 Task: Search One-way flight tickets for 1 adult, 1 infant on lap, in Economy from Sydney to Auckland to travel on 26-Nov-2023.  Choice of flight is any airline. Look for the cheapest flights. Setup price alerts to receive notifications for price drop.
Action: Mouse moved to (277, 240)
Screenshot: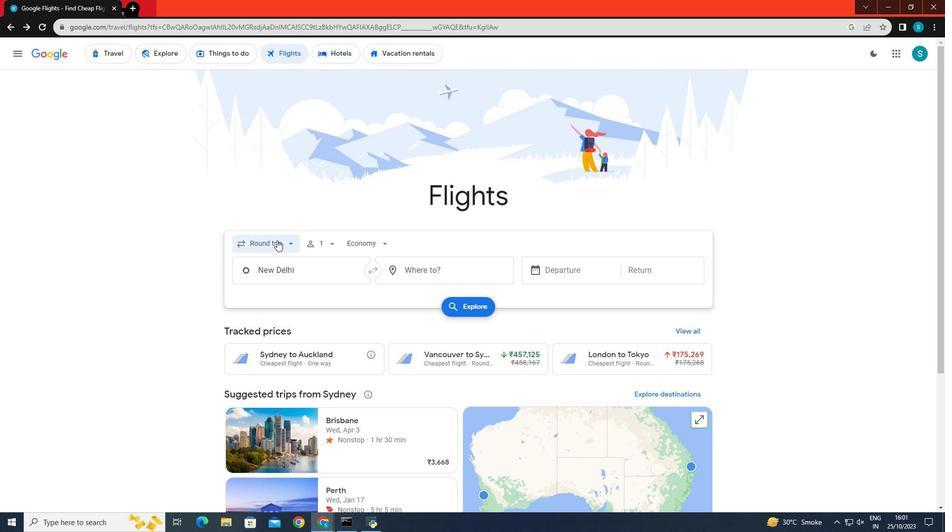 
Action: Mouse pressed left at (277, 240)
Screenshot: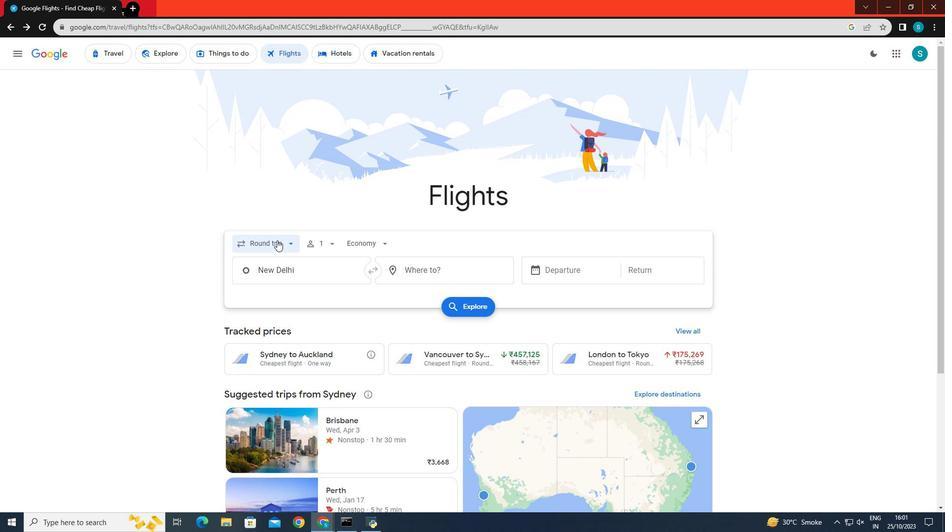 
Action: Mouse moved to (283, 291)
Screenshot: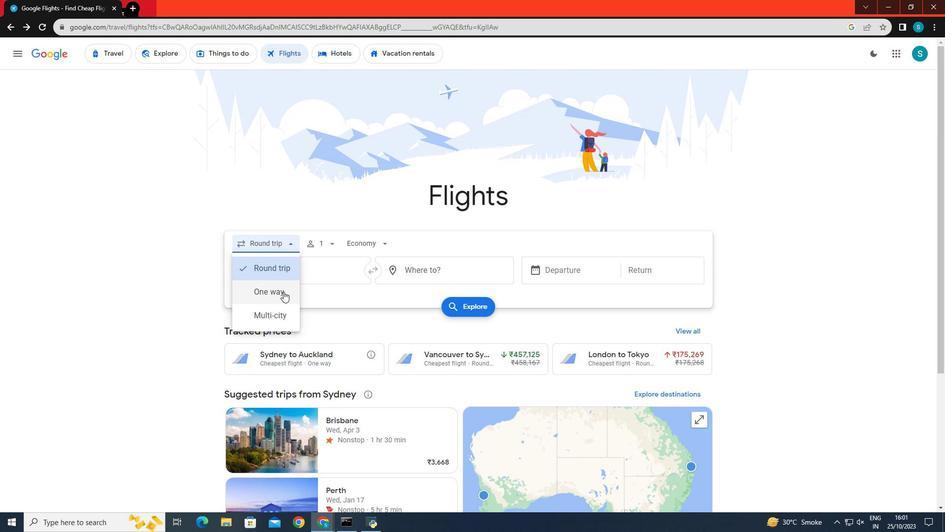 
Action: Mouse pressed left at (283, 291)
Screenshot: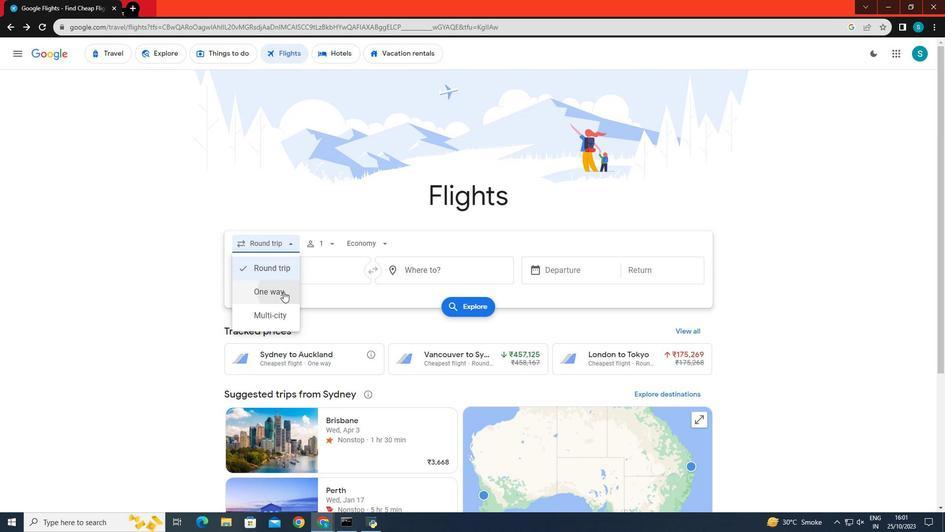 
Action: Mouse moved to (318, 239)
Screenshot: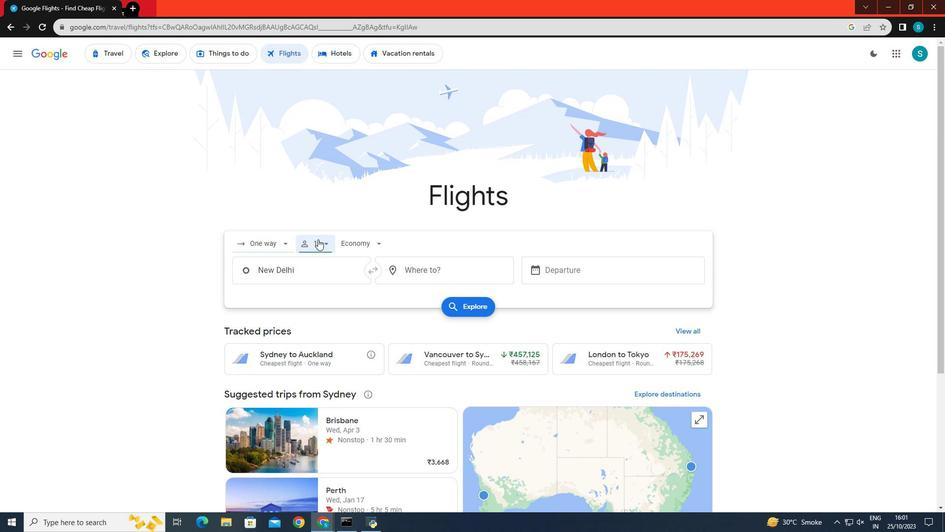 
Action: Mouse pressed left at (318, 239)
Screenshot: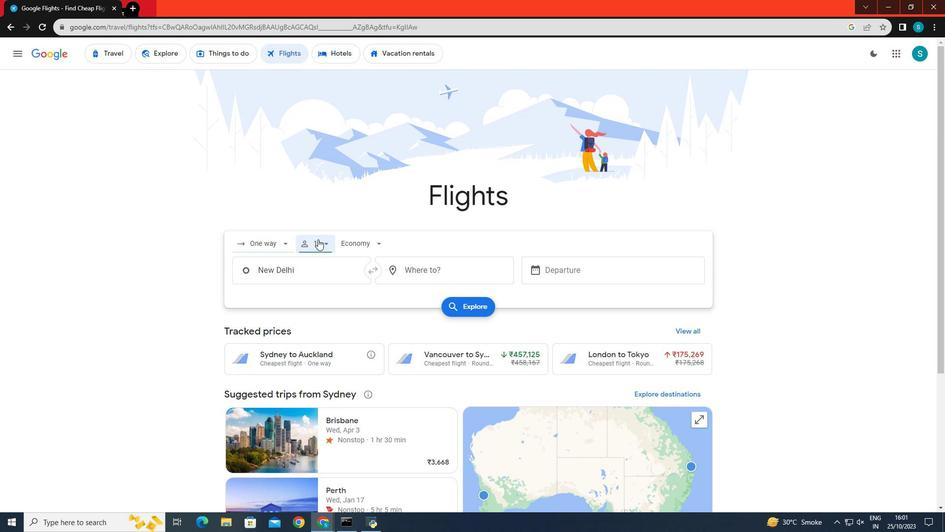 
Action: Mouse moved to (397, 351)
Screenshot: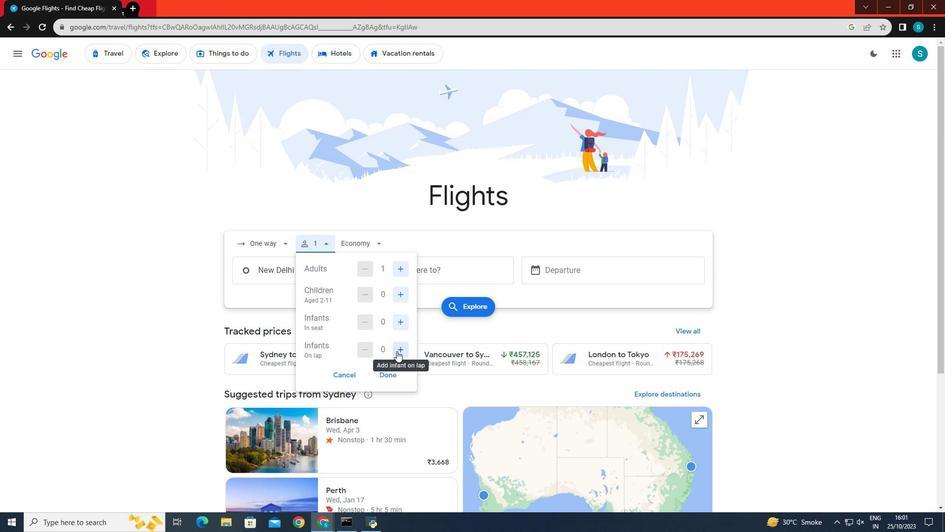 
Action: Mouse pressed left at (397, 351)
Screenshot: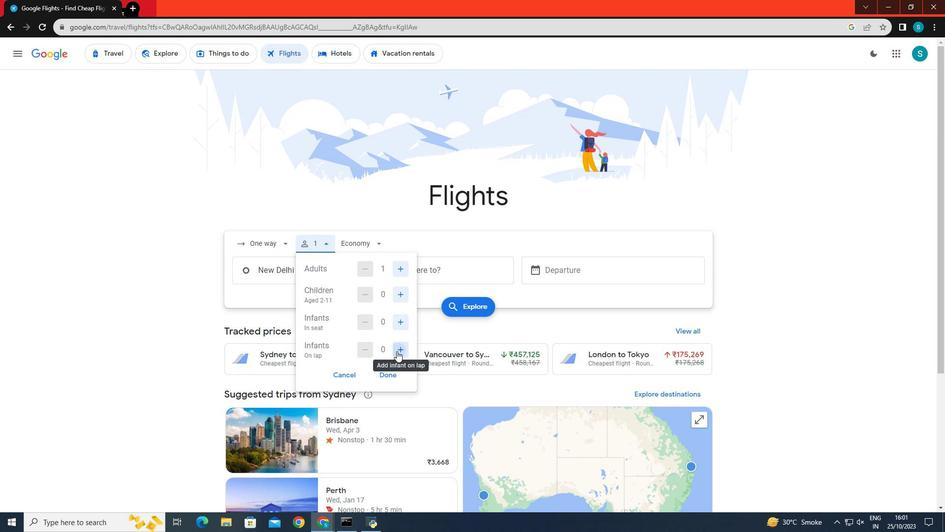 
Action: Mouse moved to (393, 374)
Screenshot: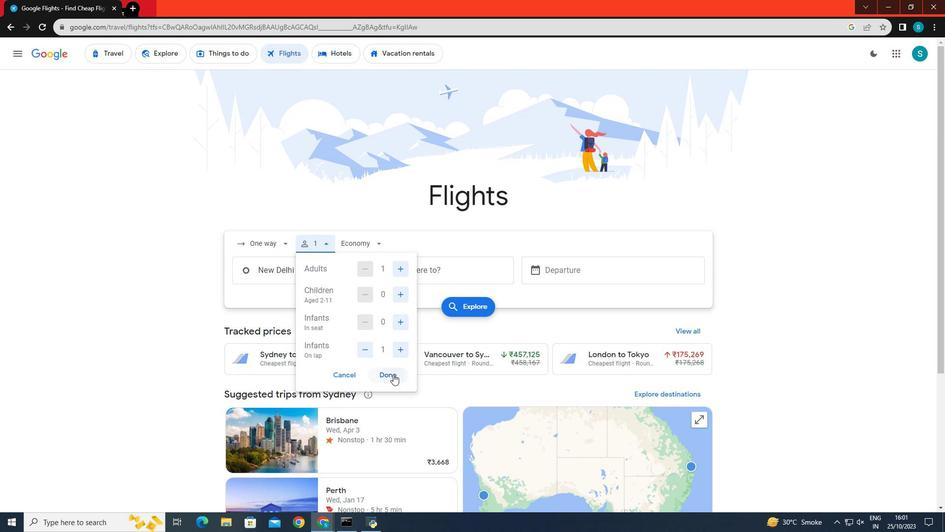 
Action: Mouse pressed left at (393, 374)
Screenshot: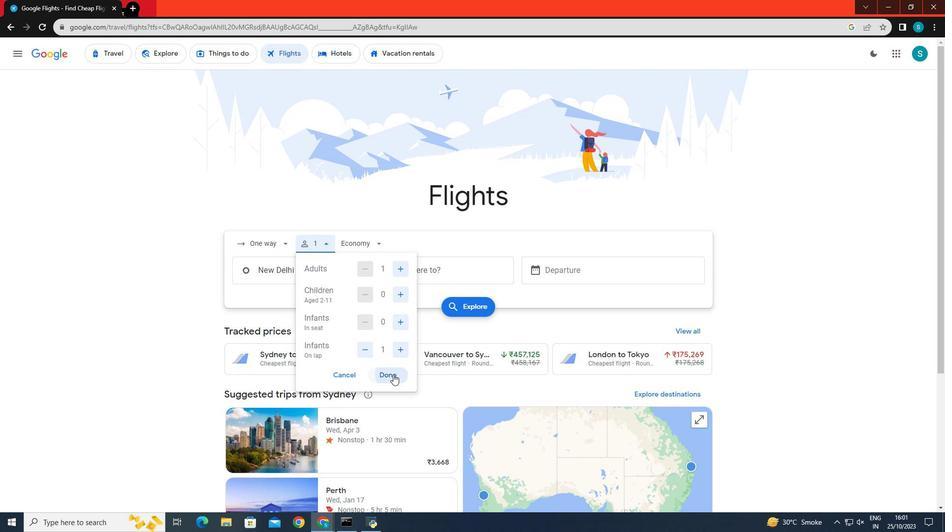 
Action: Mouse moved to (330, 274)
Screenshot: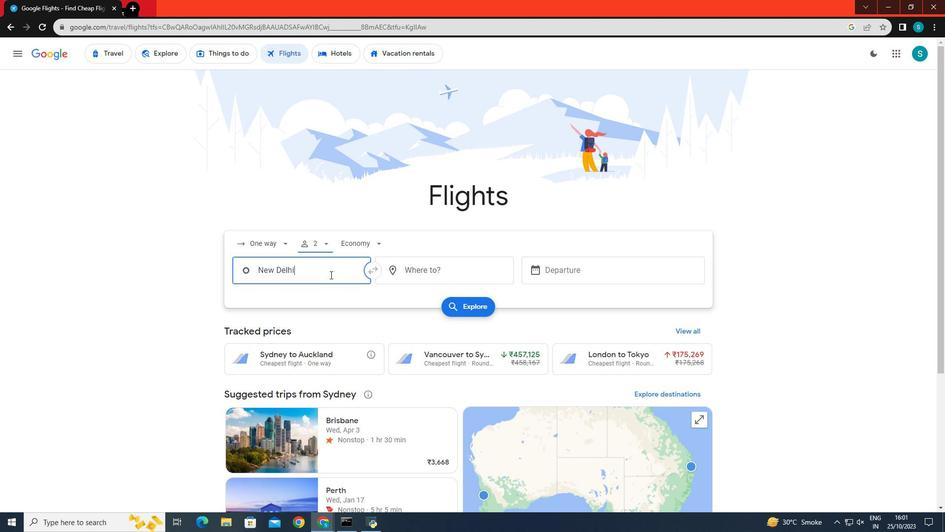 
Action: Mouse pressed left at (330, 274)
Screenshot: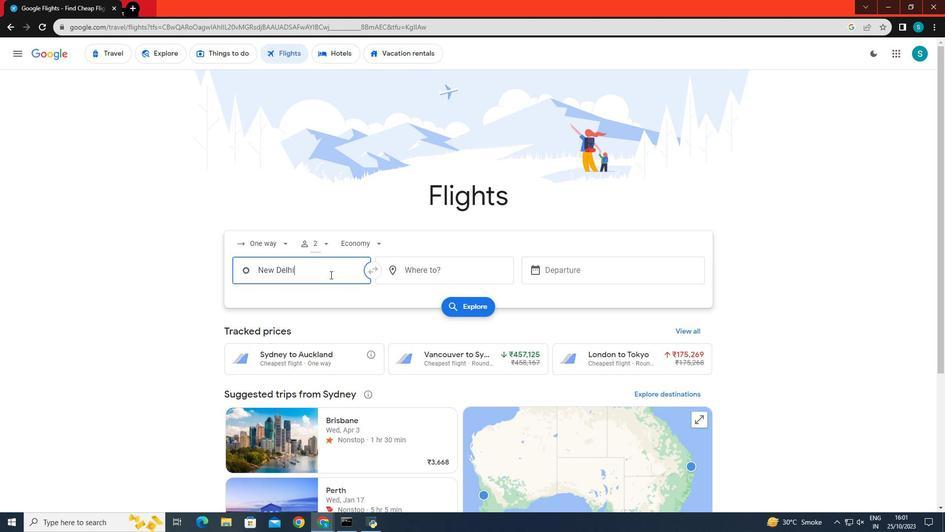 
Action: Mouse moved to (358, 241)
Screenshot: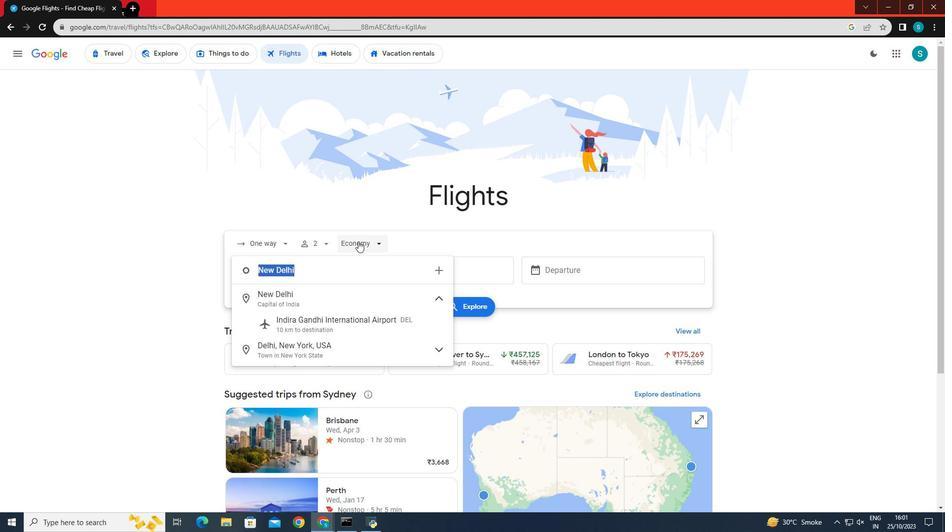 
Action: Mouse pressed left at (358, 241)
Screenshot: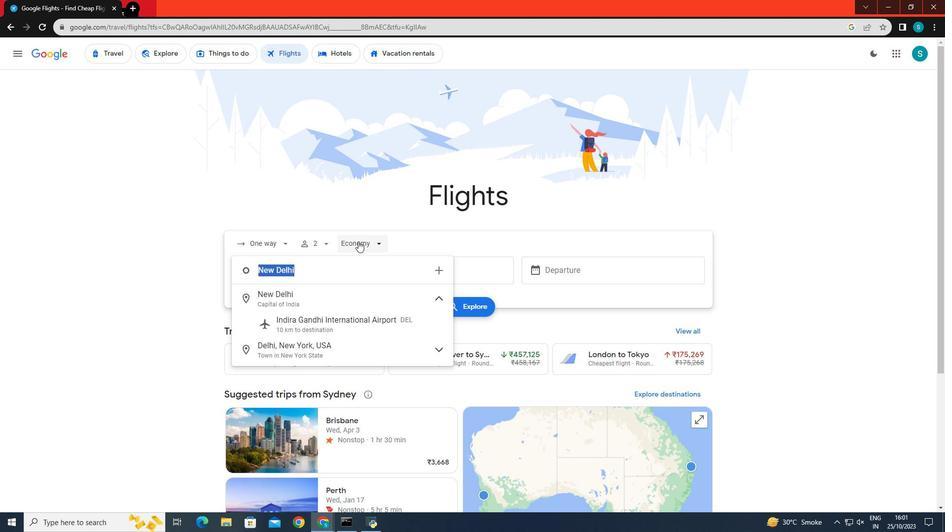 
Action: Mouse moved to (371, 270)
Screenshot: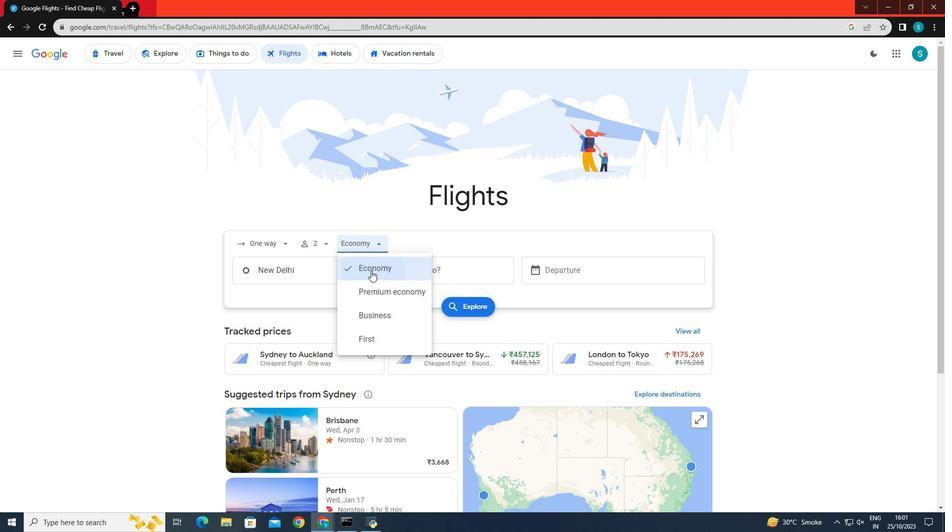 
Action: Mouse pressed left at (371, 270)
Screenshot: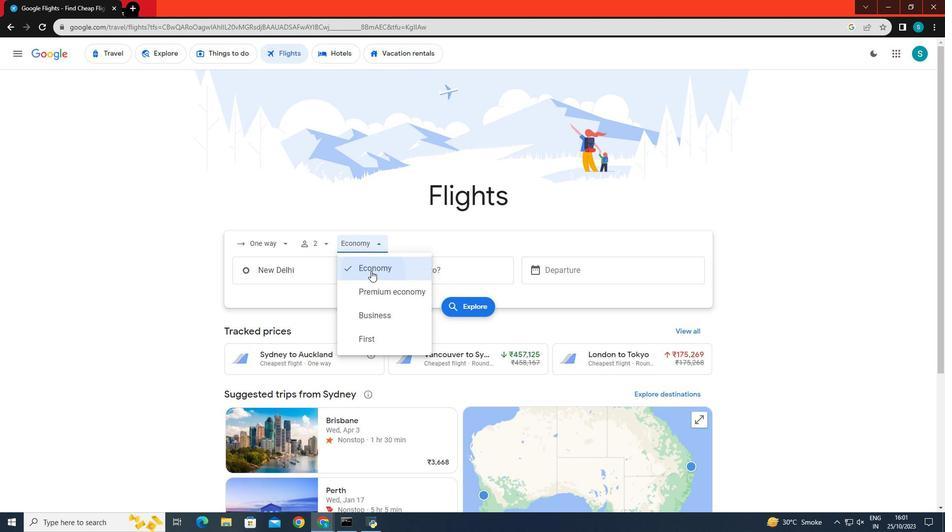 
Action: Mouse moved to (298, 274)
Screenshot: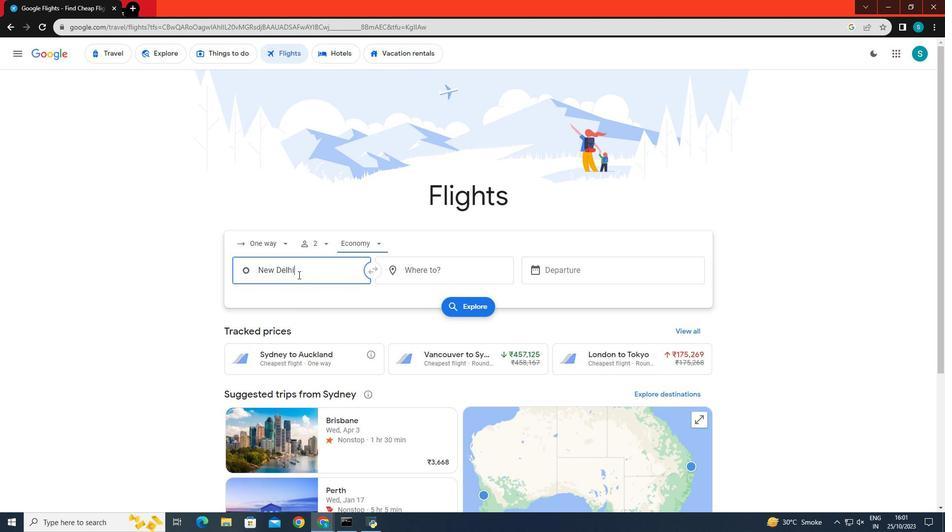 
Action: Mouse pressed left at (298, 274)
Screenshot: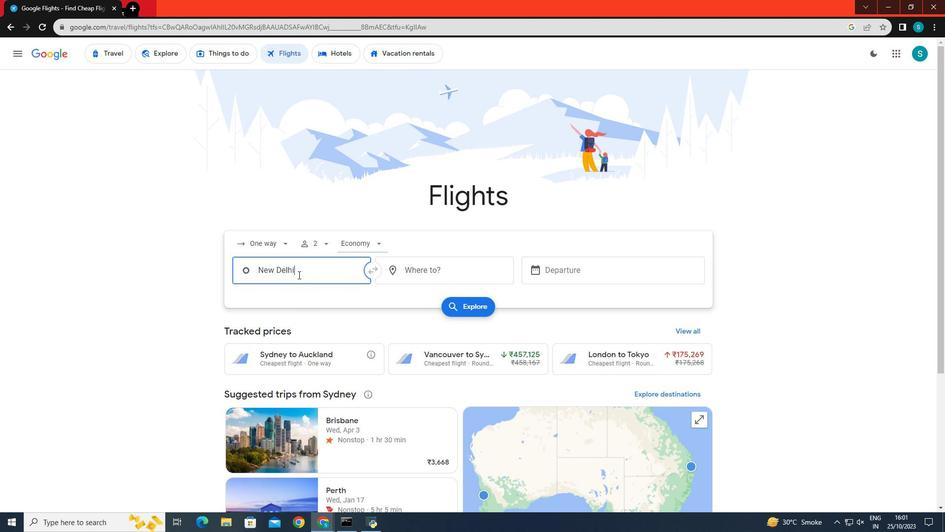 
Action: Key pressed <Key.backspace><Key.caps_lock>S<Key.caps_lock>ydney
Screenshot: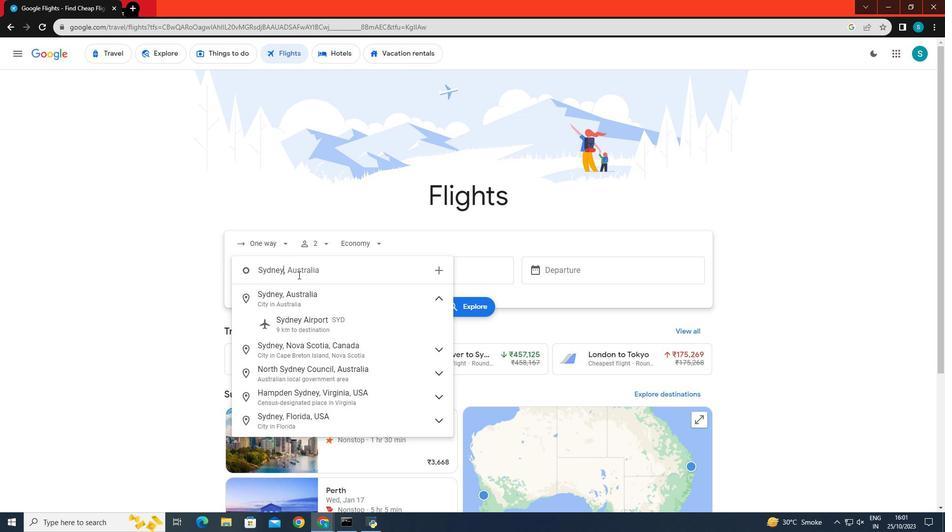
Action: Mouse moved to (300, 327)
Screenshot: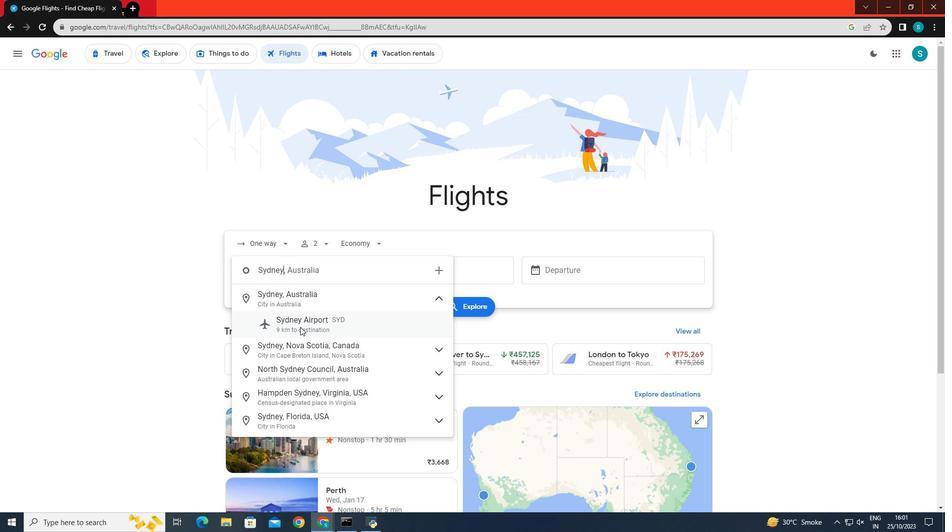 
Action: Mouse pressed left at (300, 327)
Screenshot: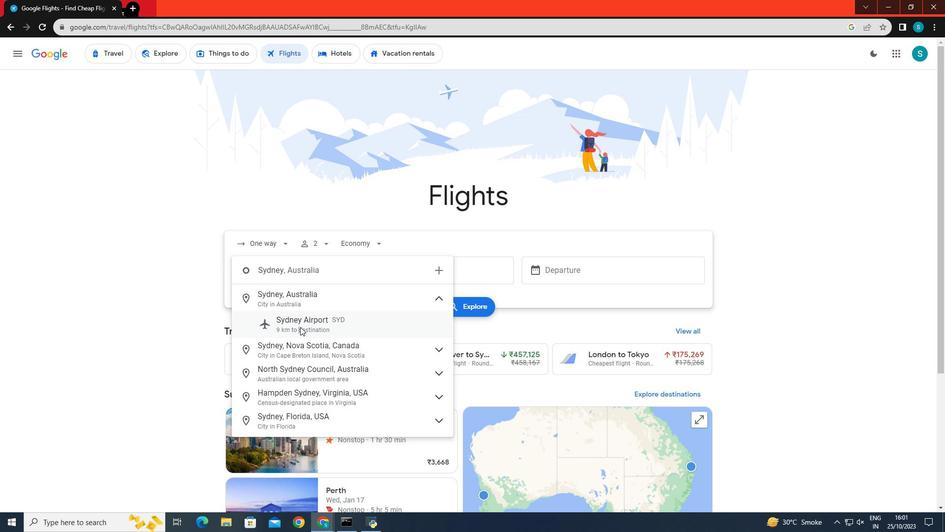 
Action: Mouse moved to (408, 263)
Screenshot: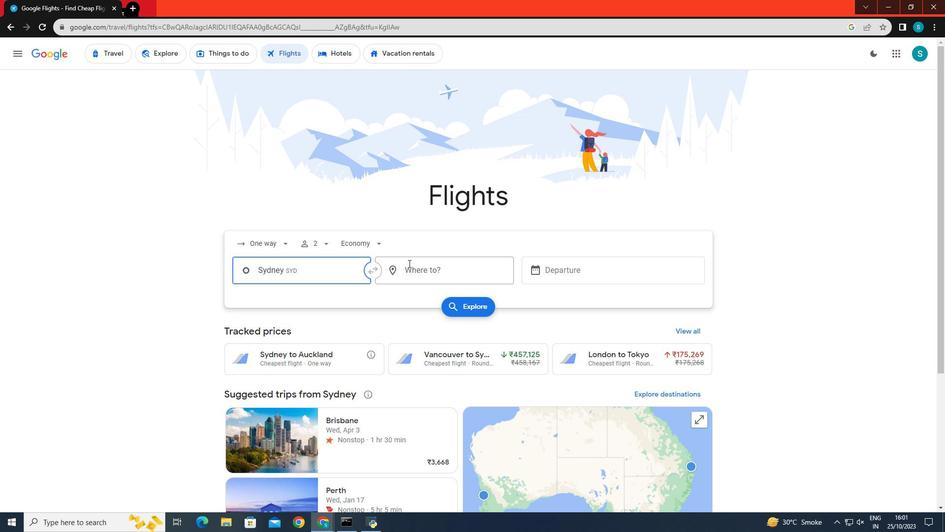 
Action: Mouse pressed left at (408, 263)
Screenshot: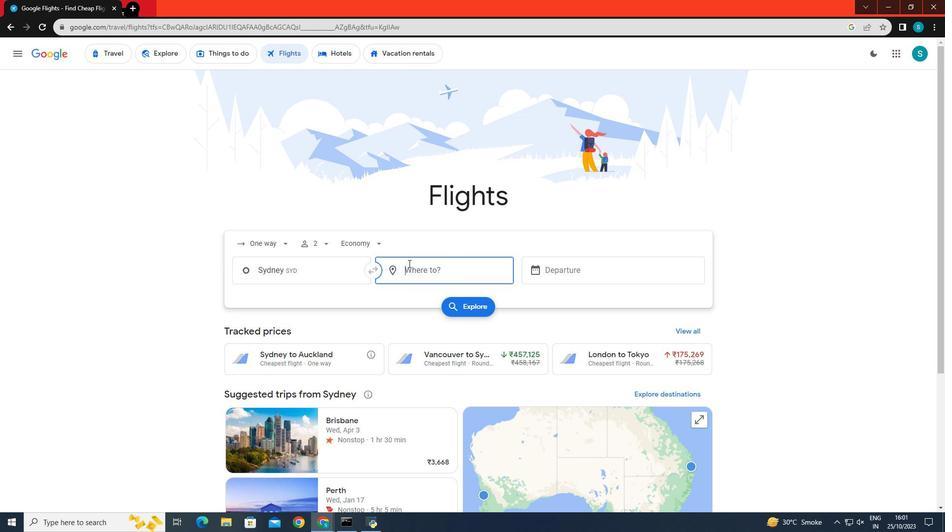 
Action: Mouse moved to (408, 263)
Screenshot: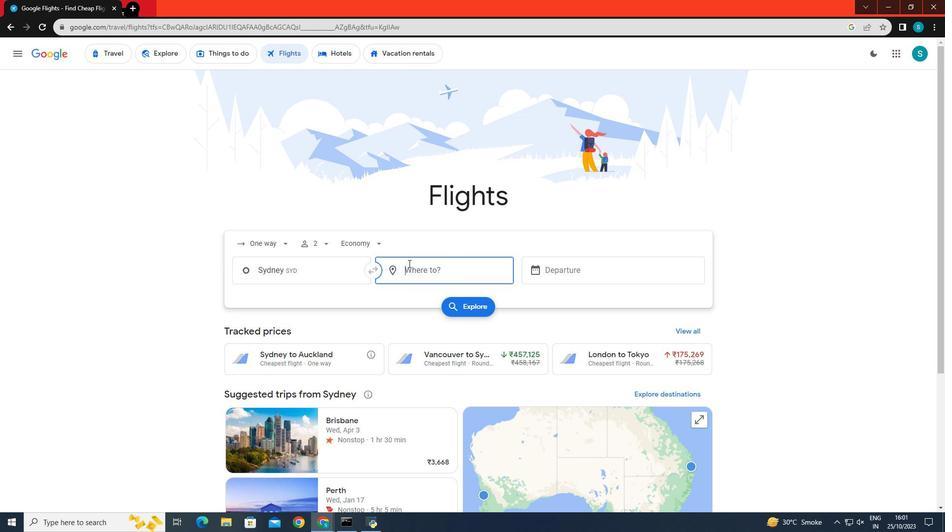 
Action: Key pressed <Key.caps_lock>A<Key.caps_lock>uckland
Screenshot: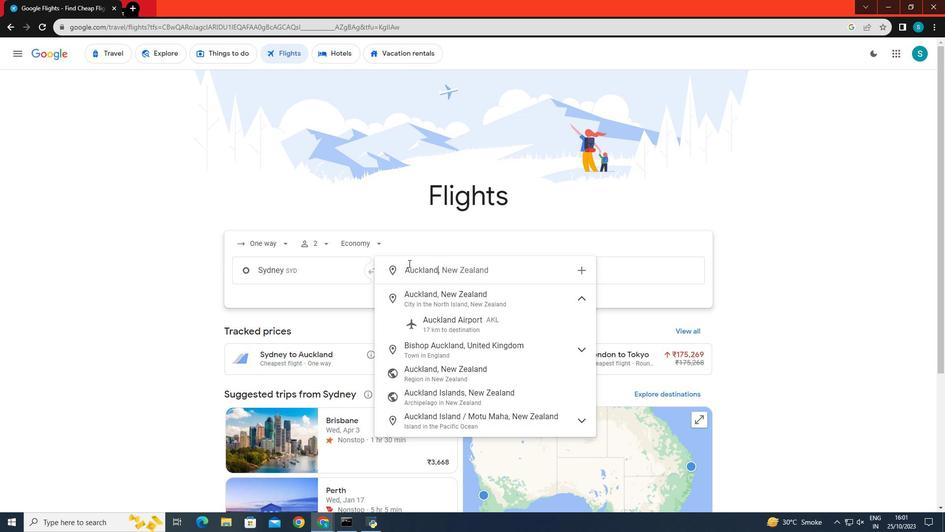 
Action: Mouse moved to (434, 320)
Screenshot: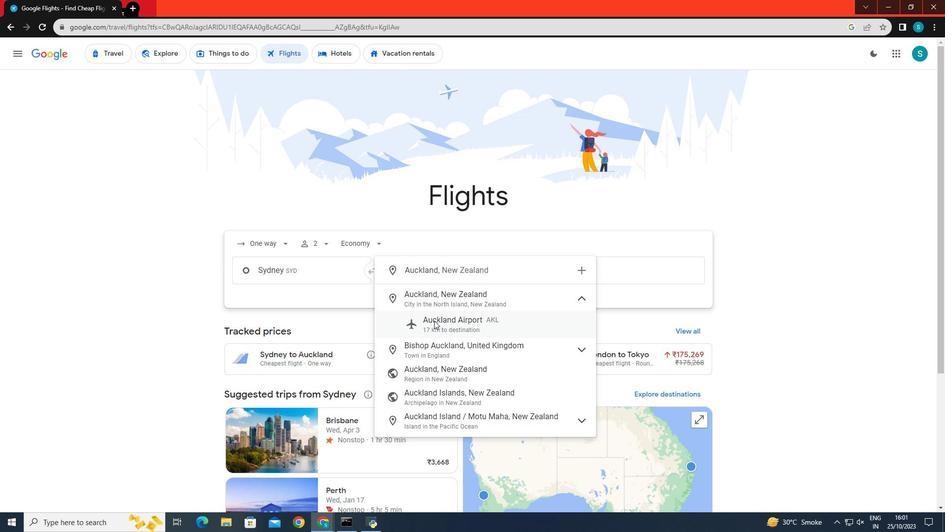 
Action: Mouse pressed left at (434, 320)
Screenshot: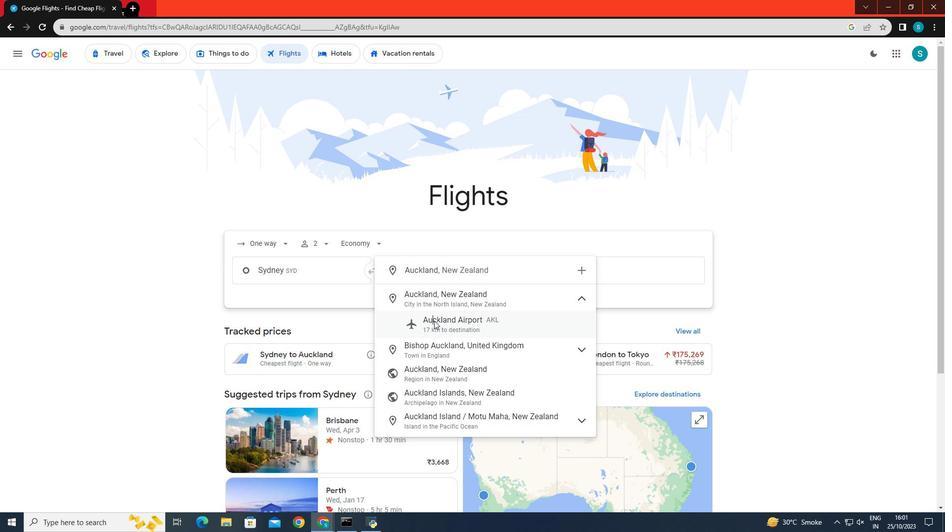 
Action: Mouse moved to (547, 269)
Screenshot: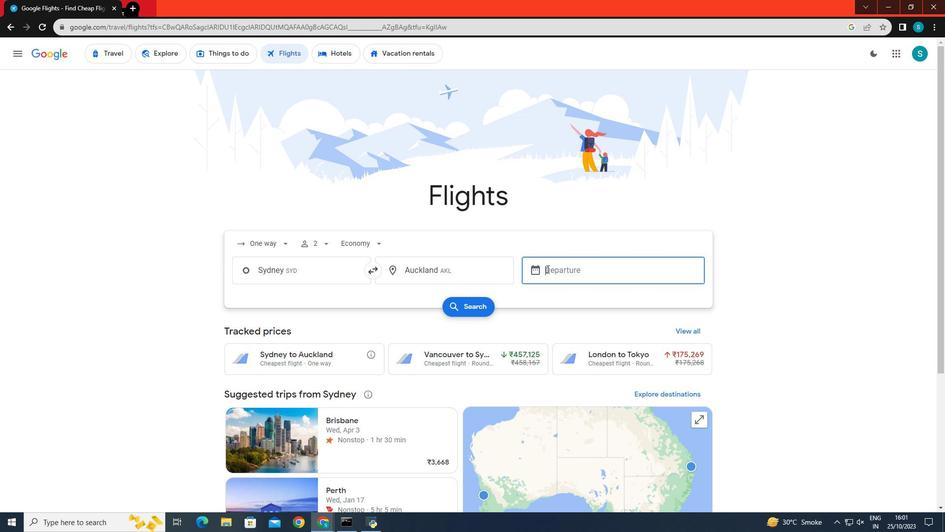 
Action: Mouse pressed left at (547, 269)
Screenshot: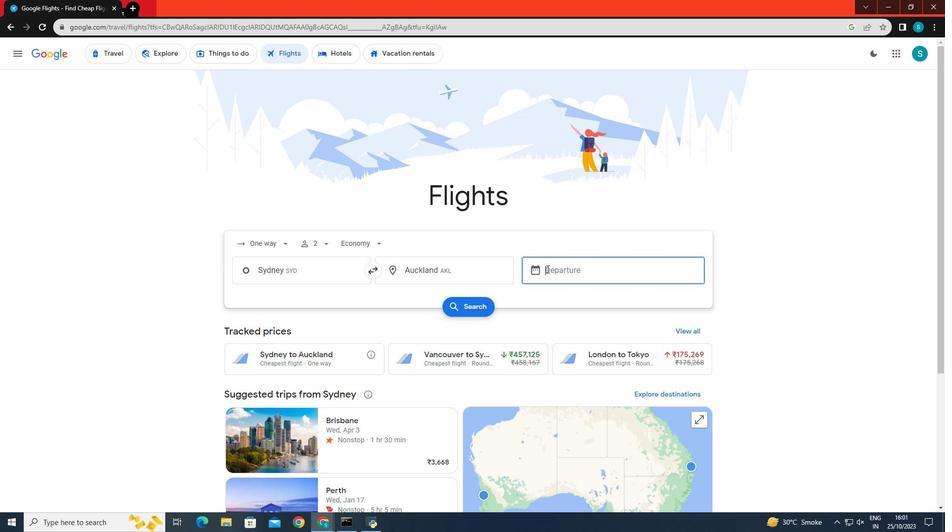 
Action: Mouse moved to (546, 437)
Screenshot: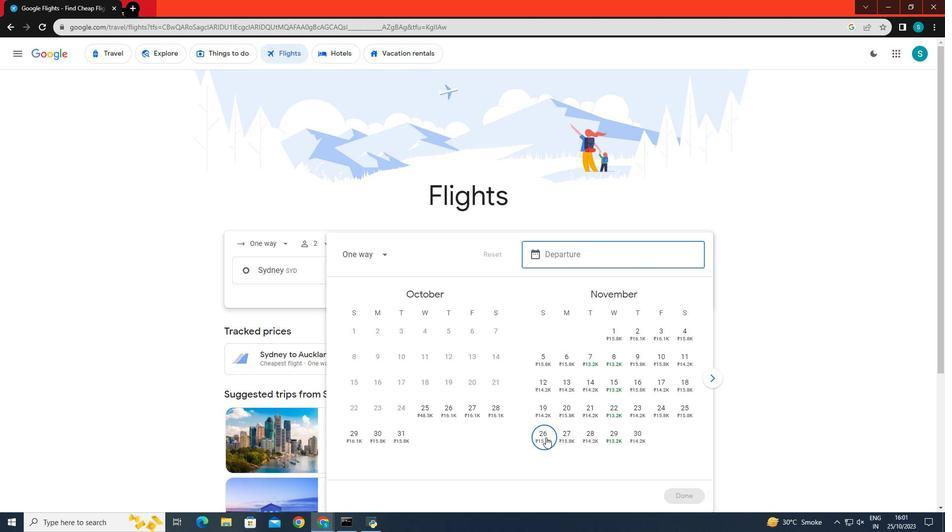 
Action: Mouse pressed left at (546, 437)
Screenshot: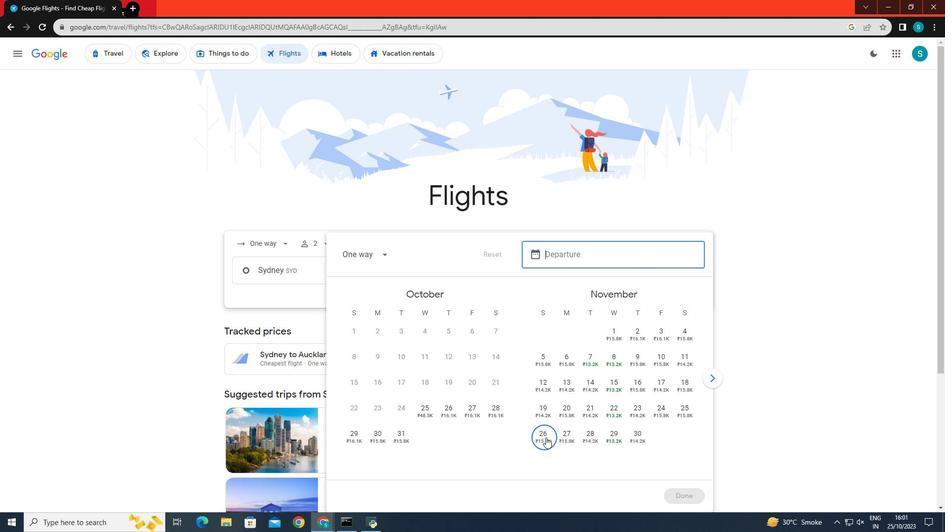 
Action: Mouse moved to (680, 495)
Screenshot: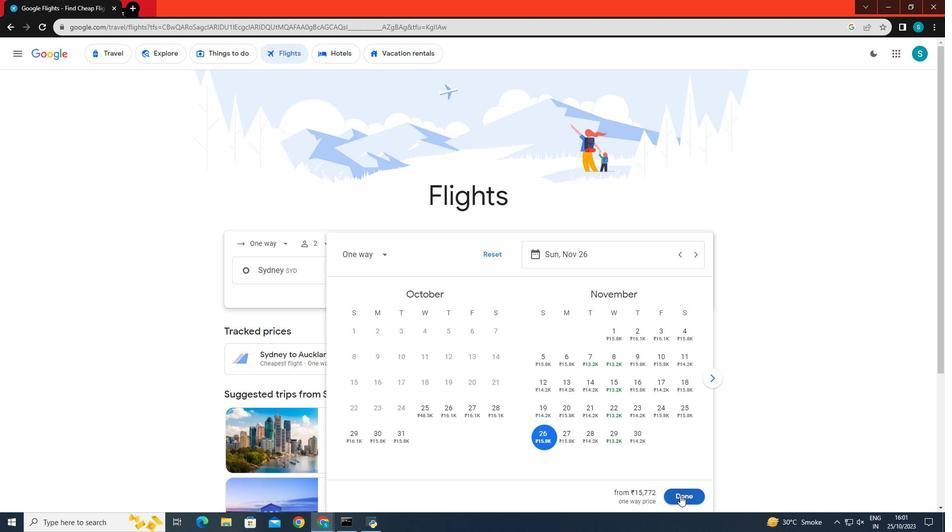 
Action: Mouse pressed left at (680, 495)
Screenshot: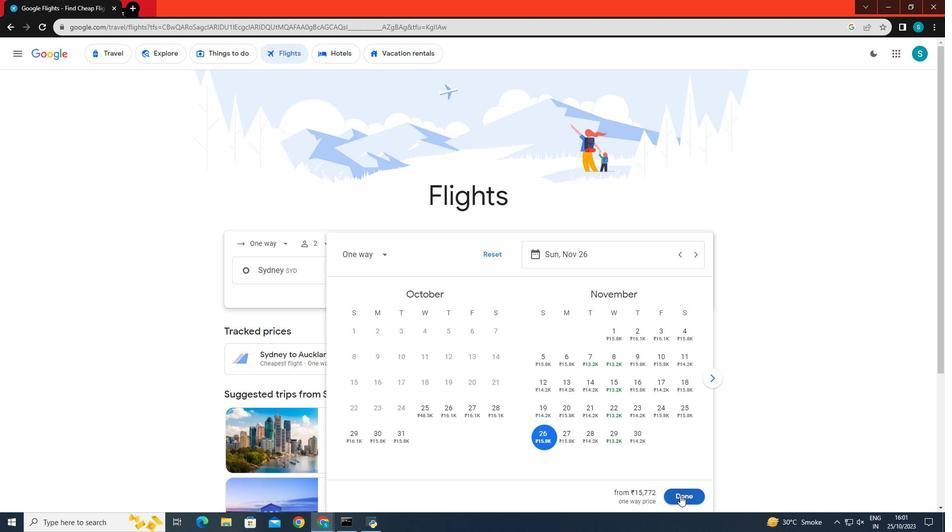 
Action: Mouse moved to (473, 304)
Screenshot: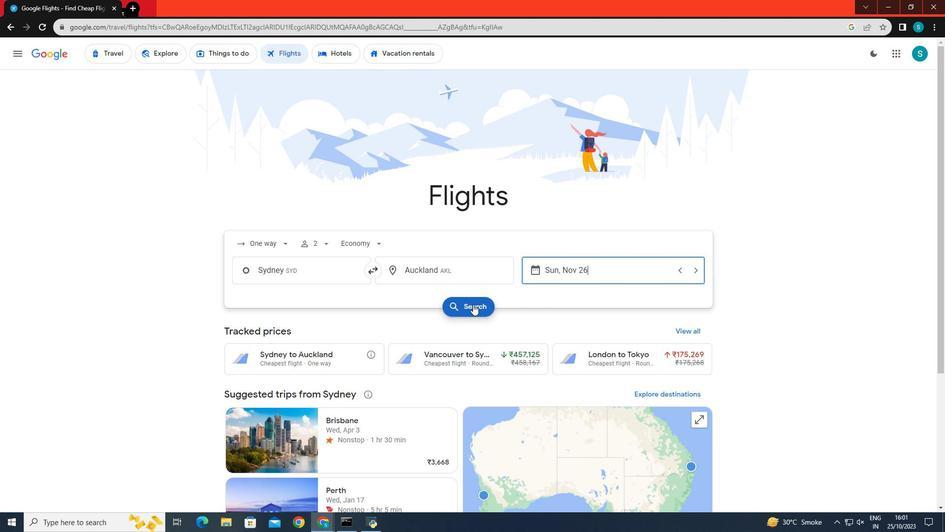 
Action: Mouse pressed left at (473, 304)
Screenshot: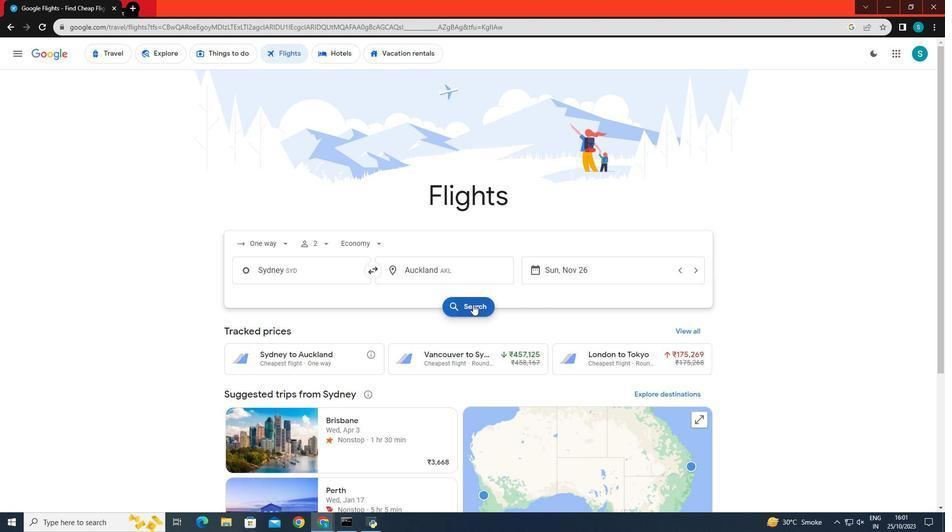 
Action: Mouse moved to (691, 231)
Screenshot: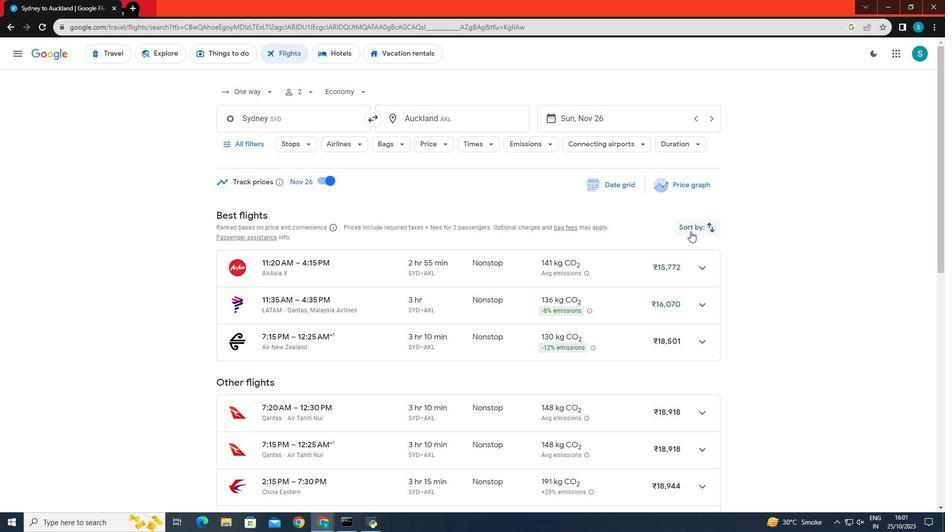 
Action: Mouse pressed left at (691, 231)
Screenshot: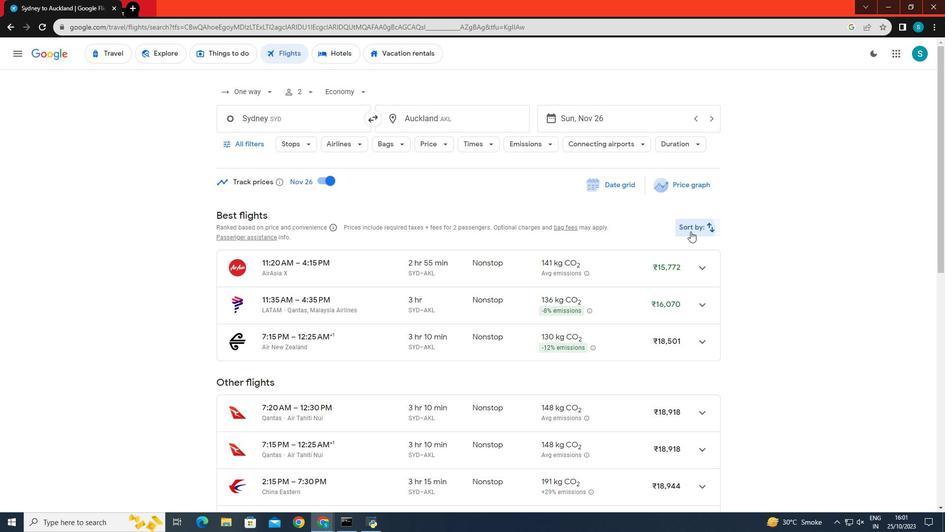 
Action: Mouse moved to (674, 273)
Screenshot: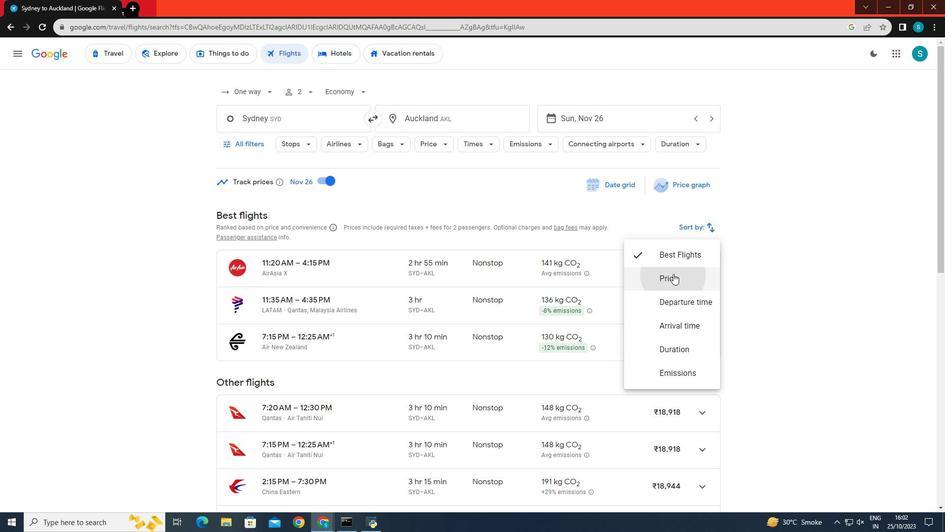 
Action: Mouse pressed left at (674, 273)
Screenshot: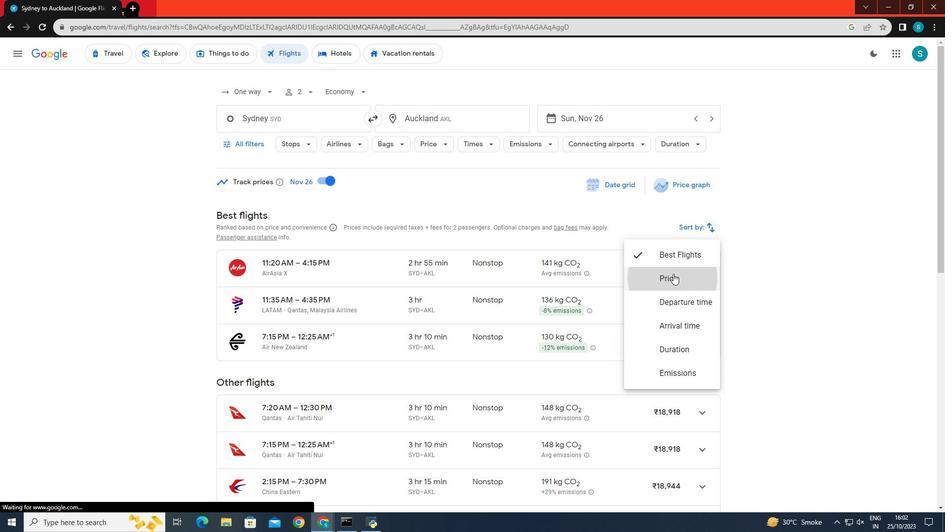 
Action: Mouse moved to (319, 179)
Screenshot: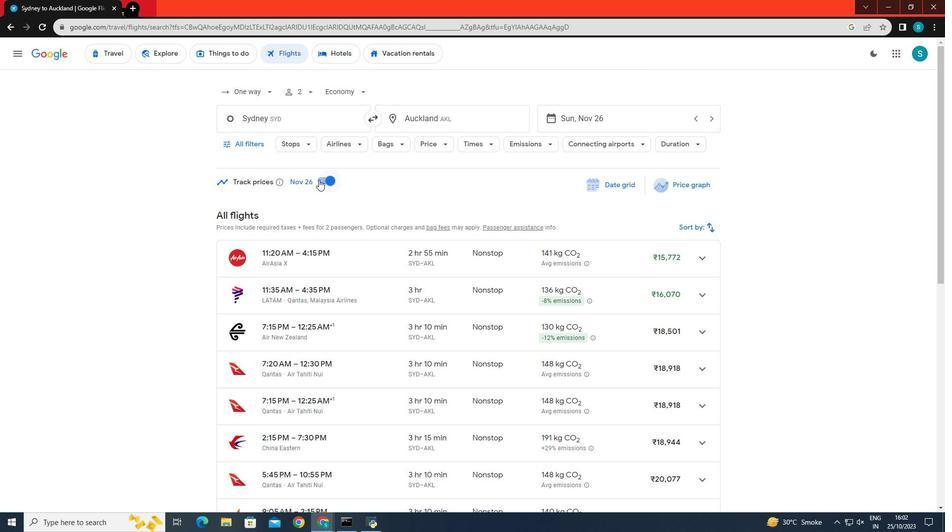
Action: Mouse pressed left at (319, 179)
Screenshot: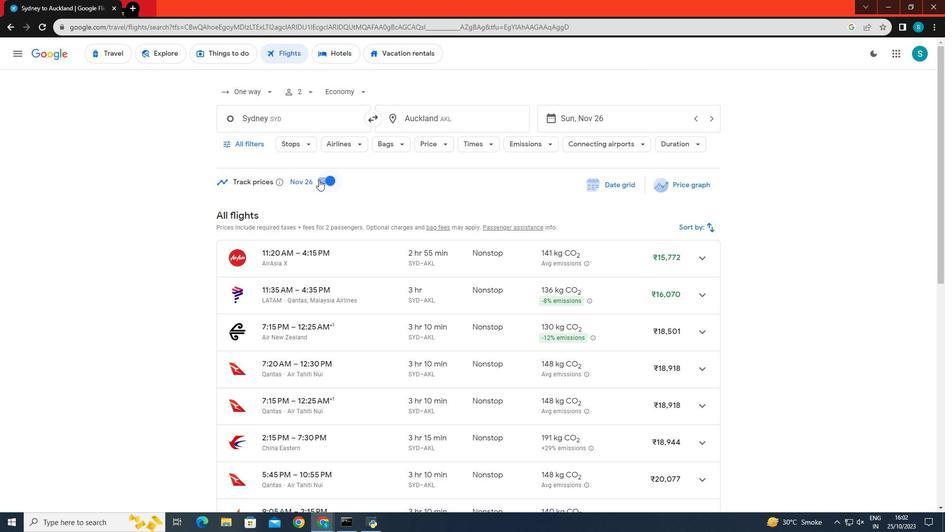
Action: Mouse moved to (331, 177)
Screenshot: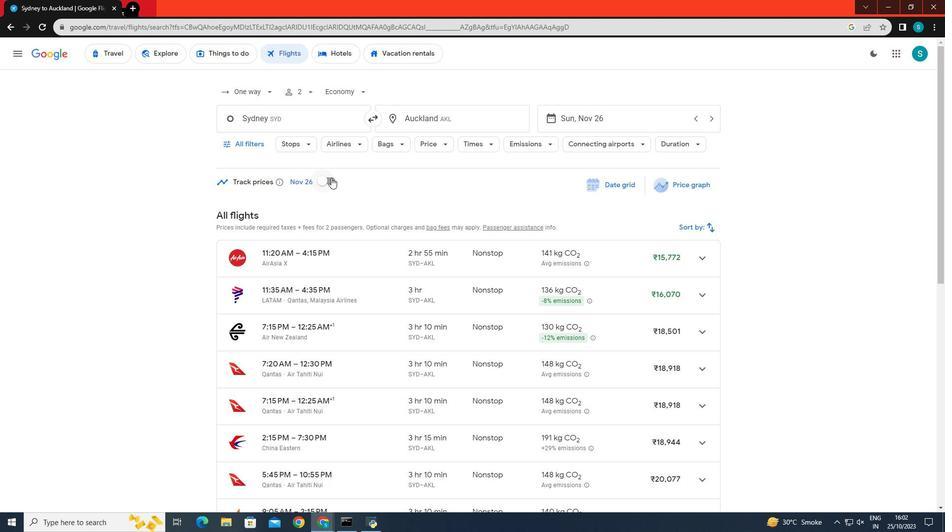 
Action: Mouse pressed left at (331, 177)
Screenshot: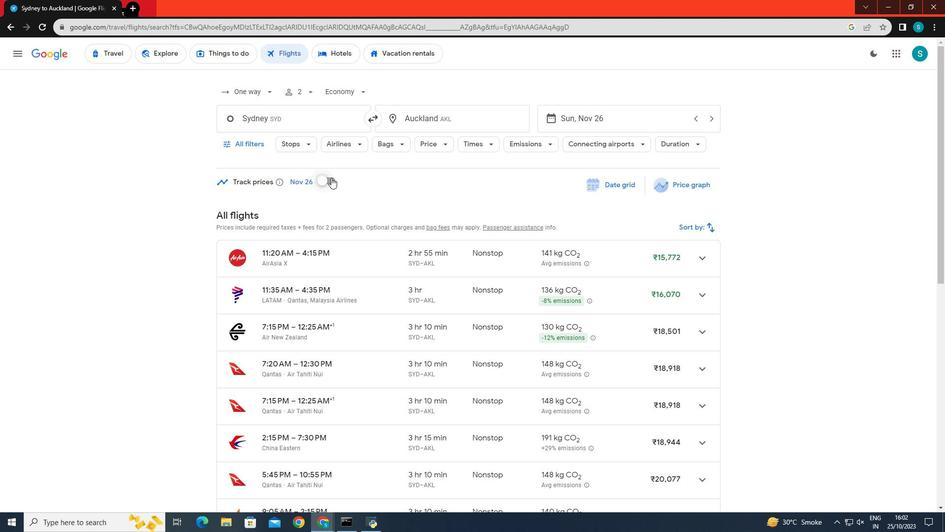 
Action: Mouse moved to (545, 484)
Screenshot: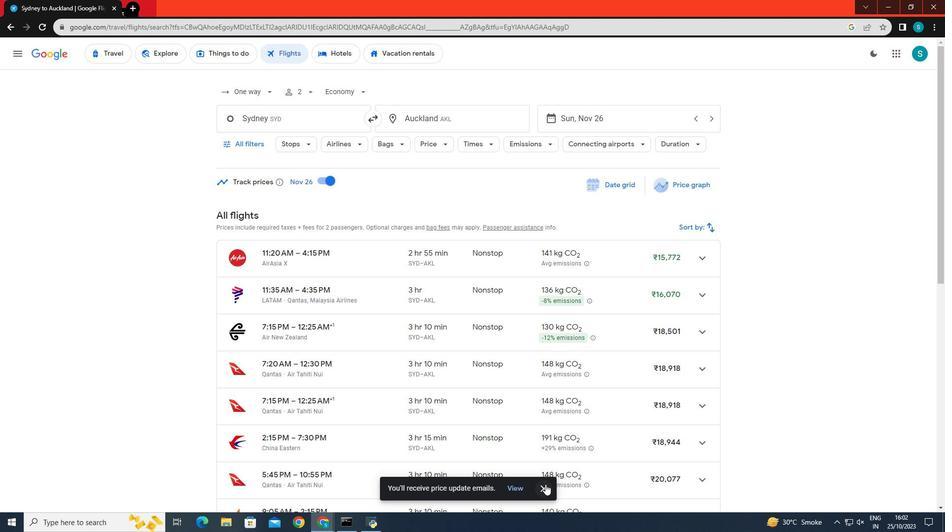 
Action: Mouse pressed left at (545, 484)
Screenshot: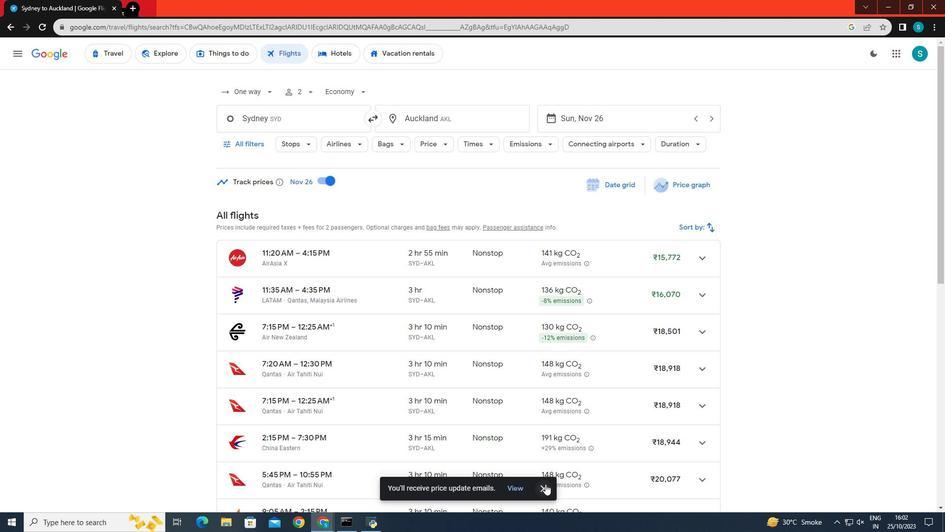 
Action: Mouse moved to (193, 317)
Screenshot: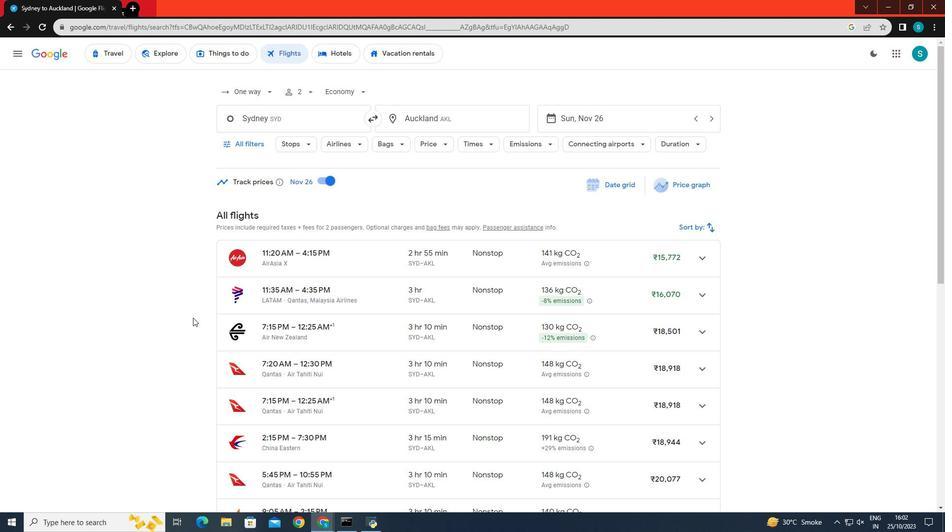 
